 Task: Create a new email rule in Outlook to play a sound and move emails from a specific account to a folder.
Action: Mouse moved to (42, 23)
Screenshot: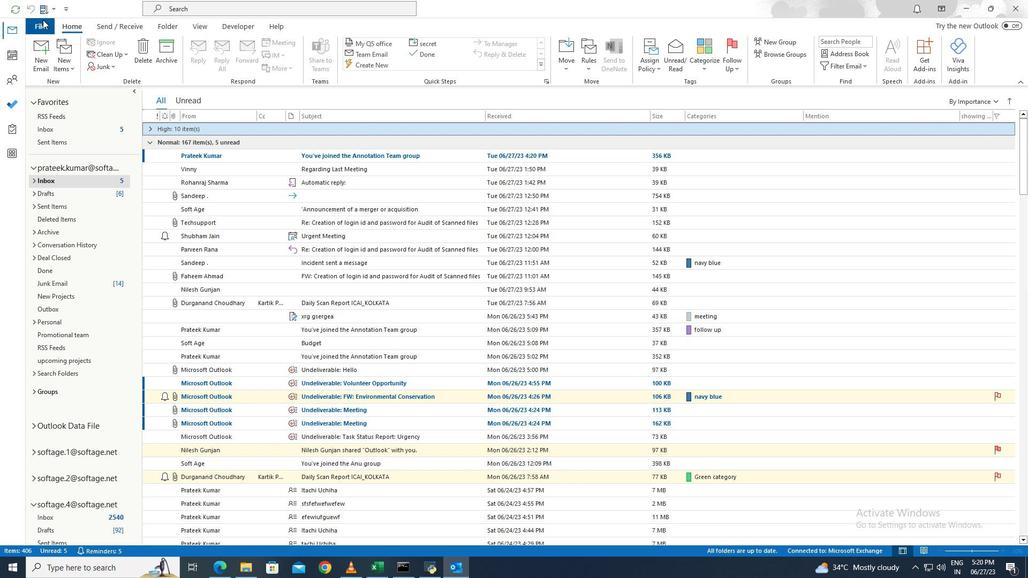 
Action: Mouse pressed left at (42, 23)
Screenshot: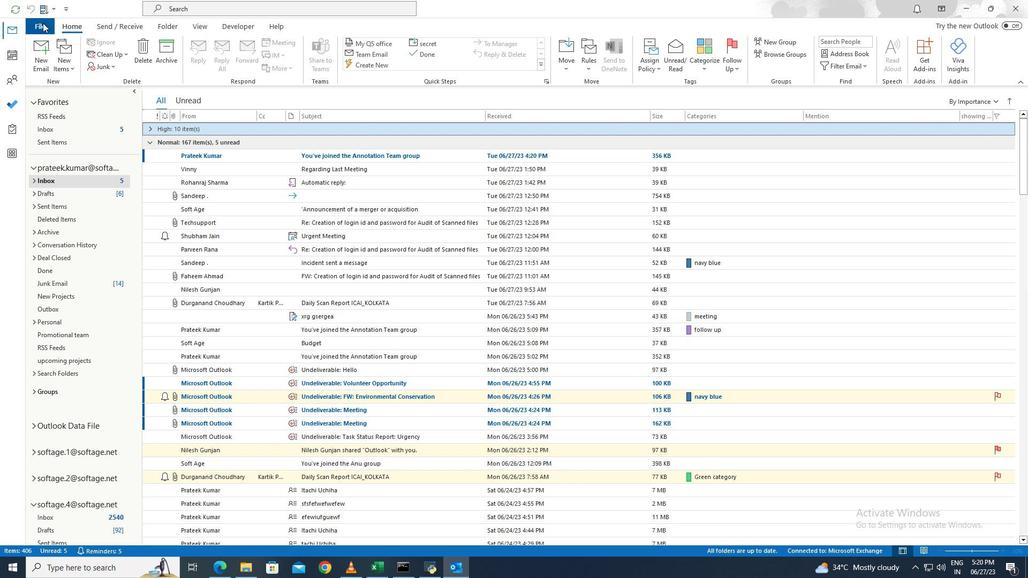 
Action: Mouse moved to (134, 324)
Screenshot: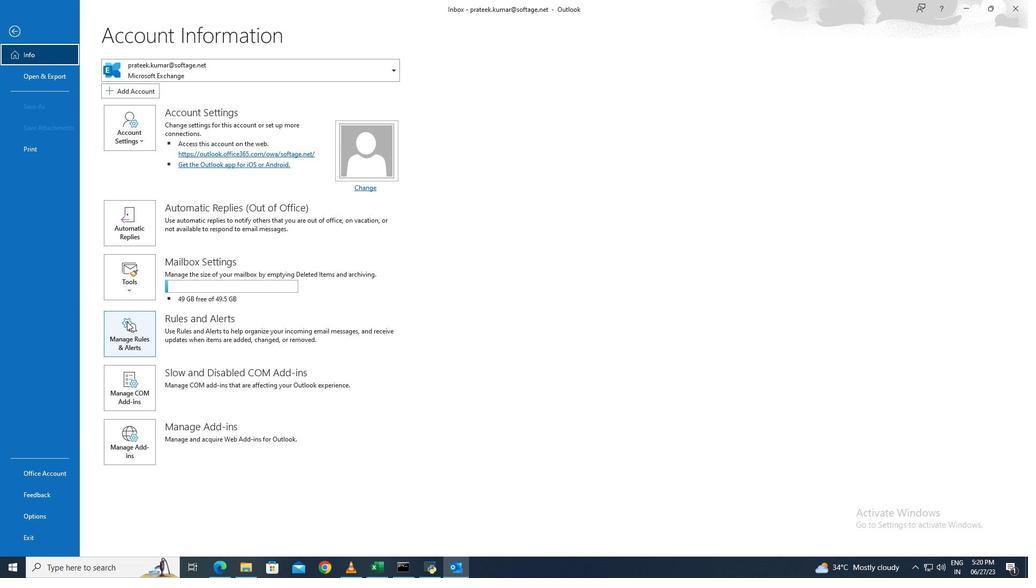 
Action: Mouse pressed left at (134, 324)
Screenshot: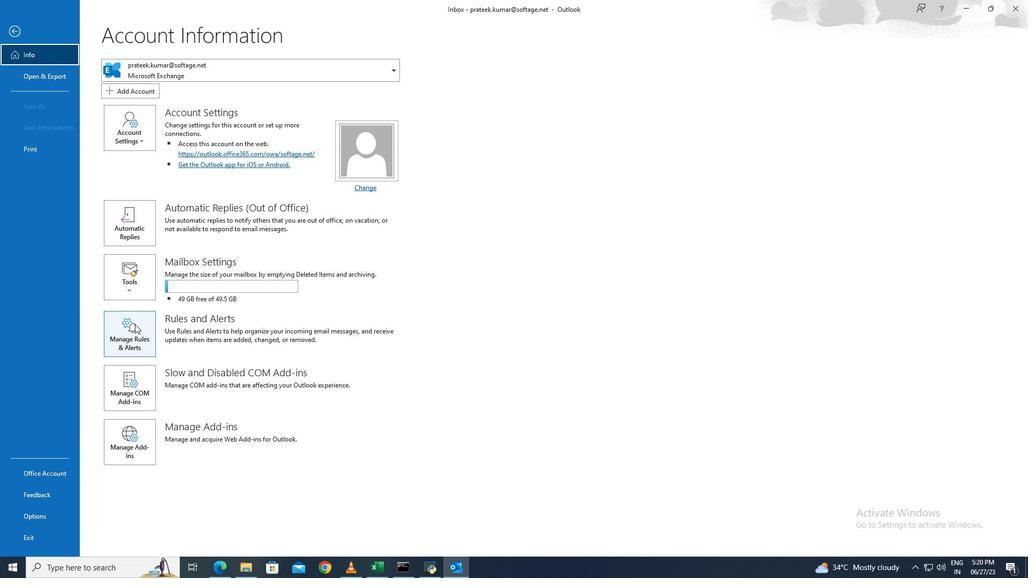 
Action: Mouse moved to (393, 207)
Screenshot: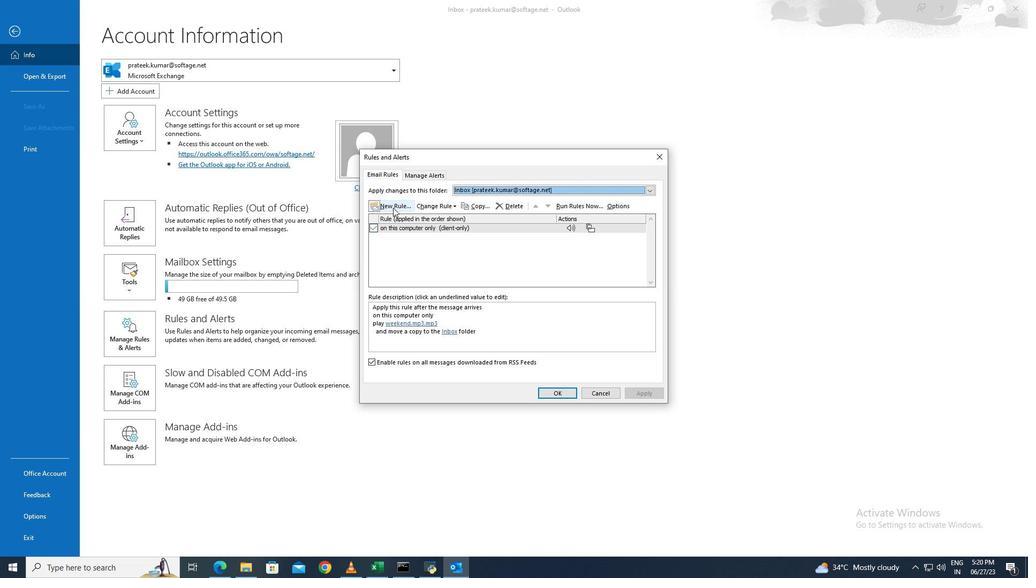 
Action: Mouse pressed left at (393, 207)
Screenshot: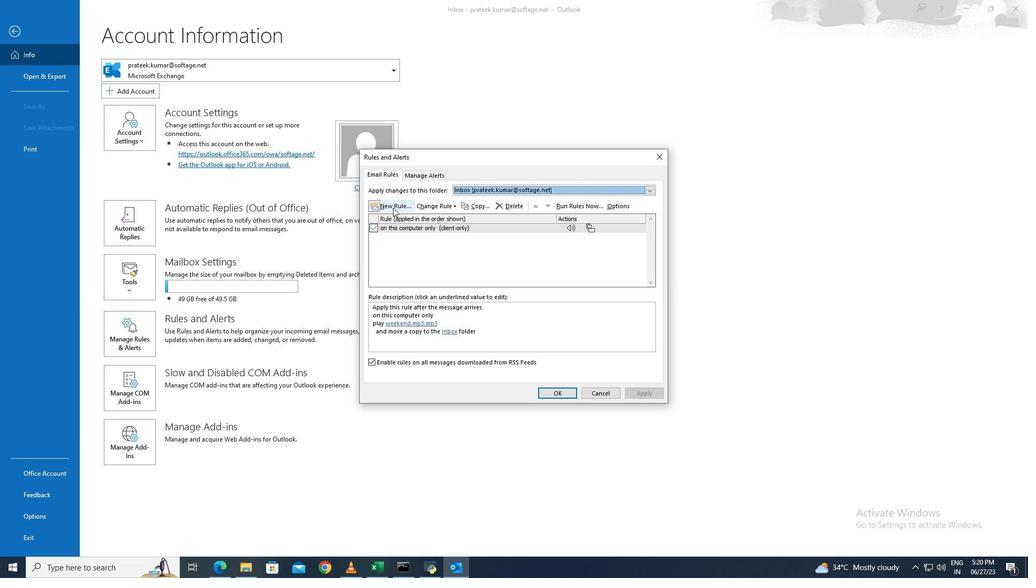 
Action: Mouse moved to (465, 260)
Screenshot: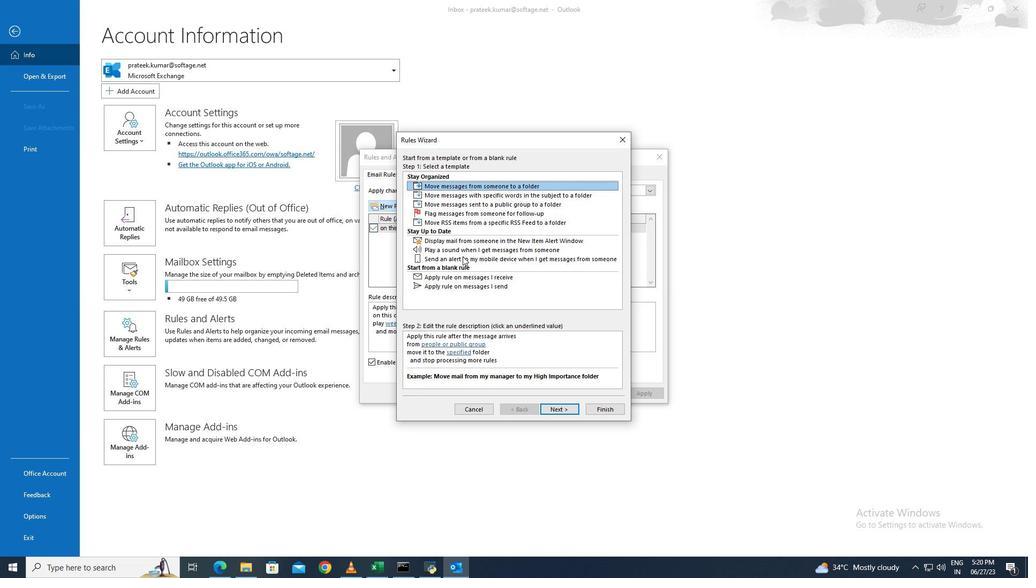 
Action: Mouse pressed left at (465, 260)
Screenshot: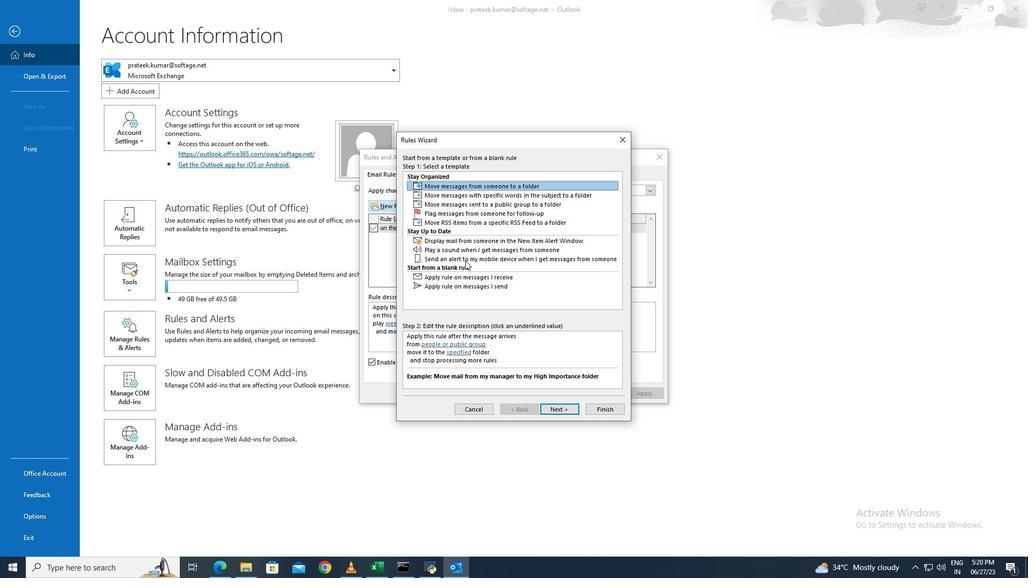 
Action: Mouse moved to (554, 408)
Screenshot: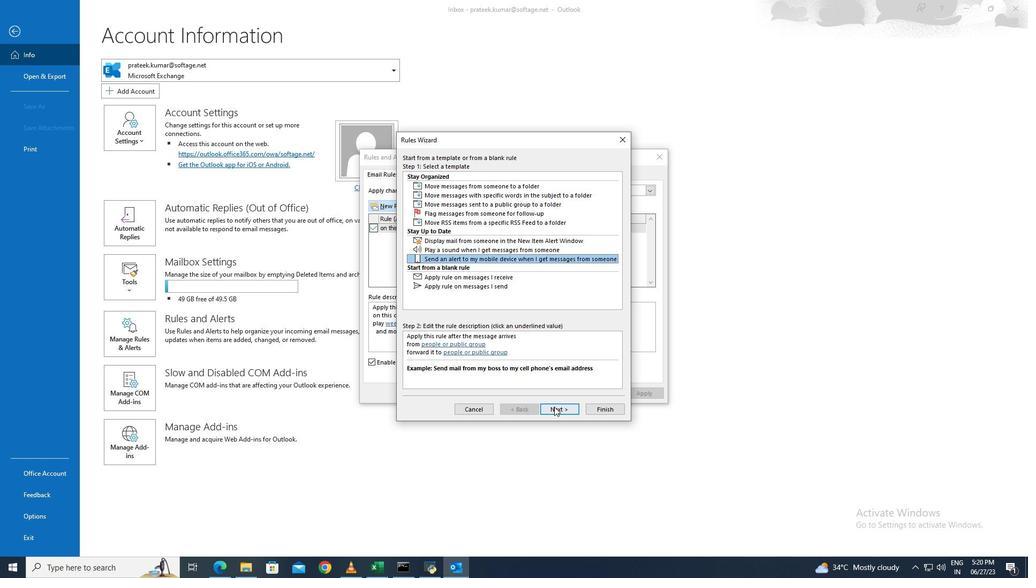 
Action: Mouse pressed left at (554, 408)
Screenshot: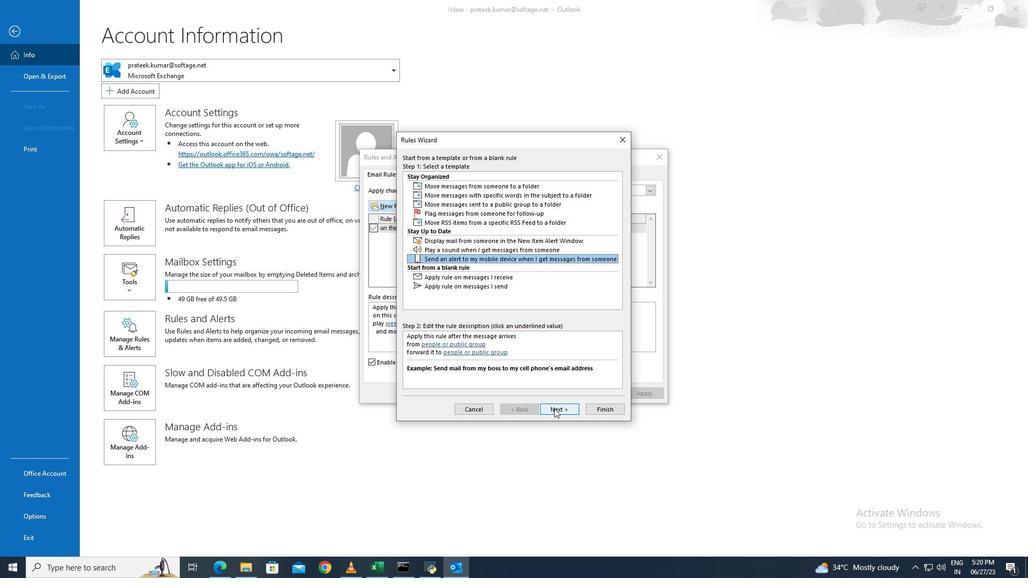 
Action: Mouse moved to (406, 176)
Screenshot: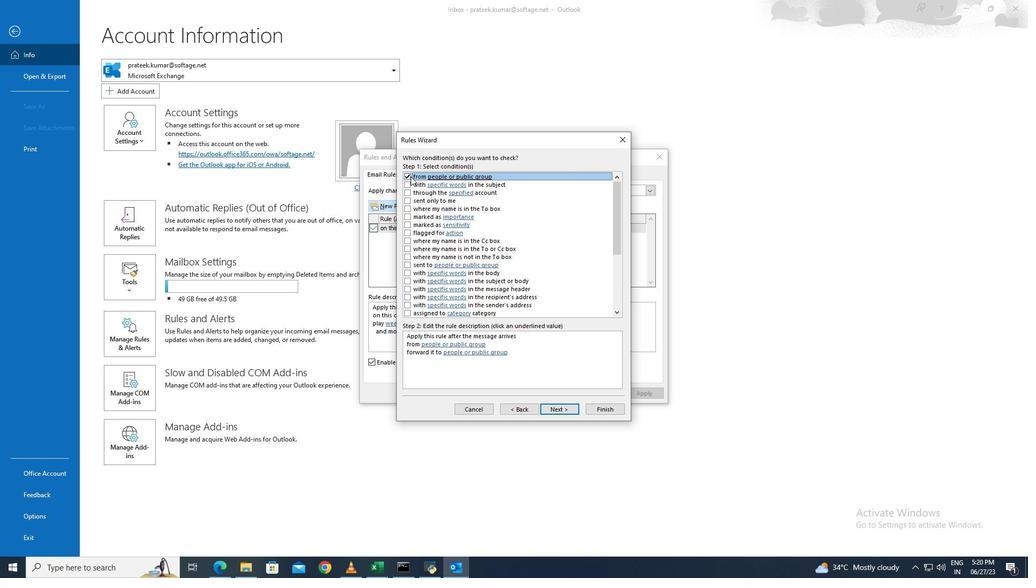 
Action: Mouse pressed left at (406, 176)
Screenshot: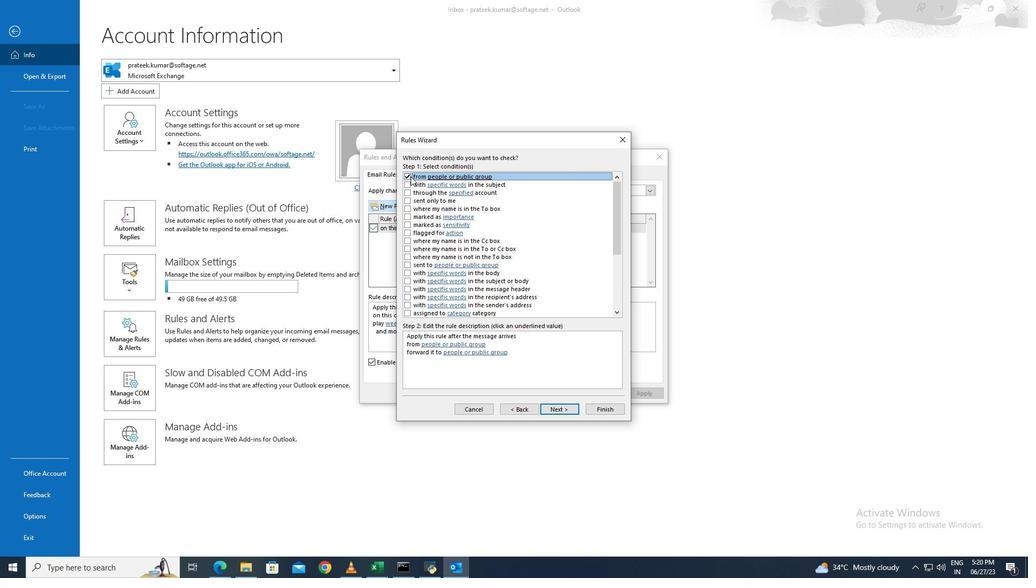 
Action: Mouse moved to (409, 191)
Screenshot: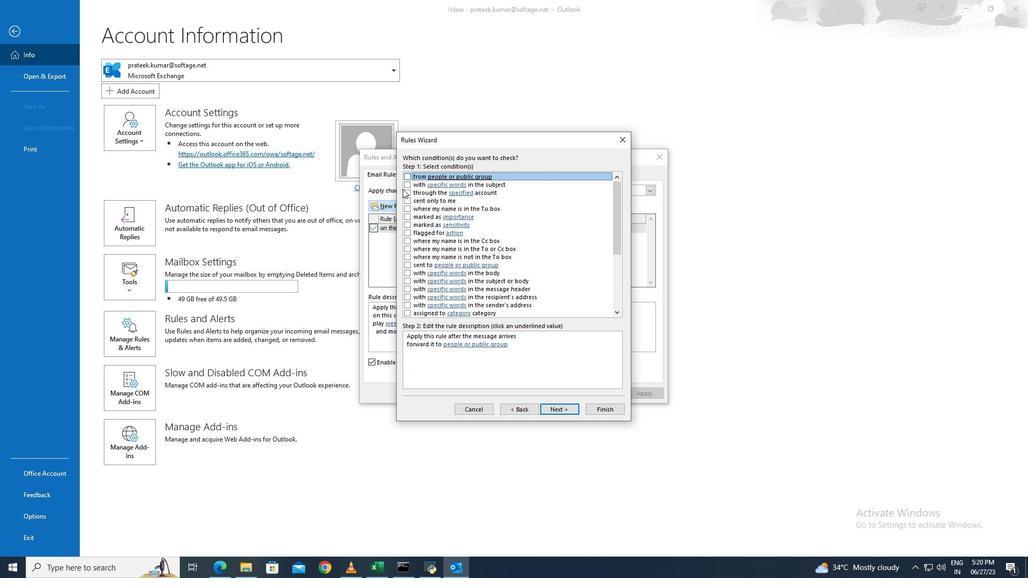 
Action: Mouse pressed left at (409, 191)
Screenshot: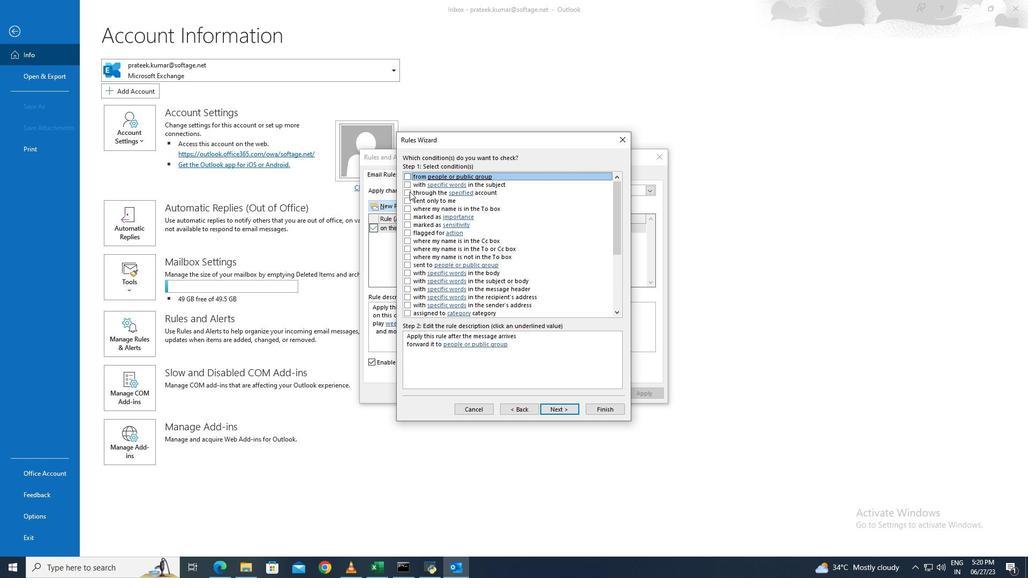 
Action: Mouse moved to (462, 347)
Screenshot: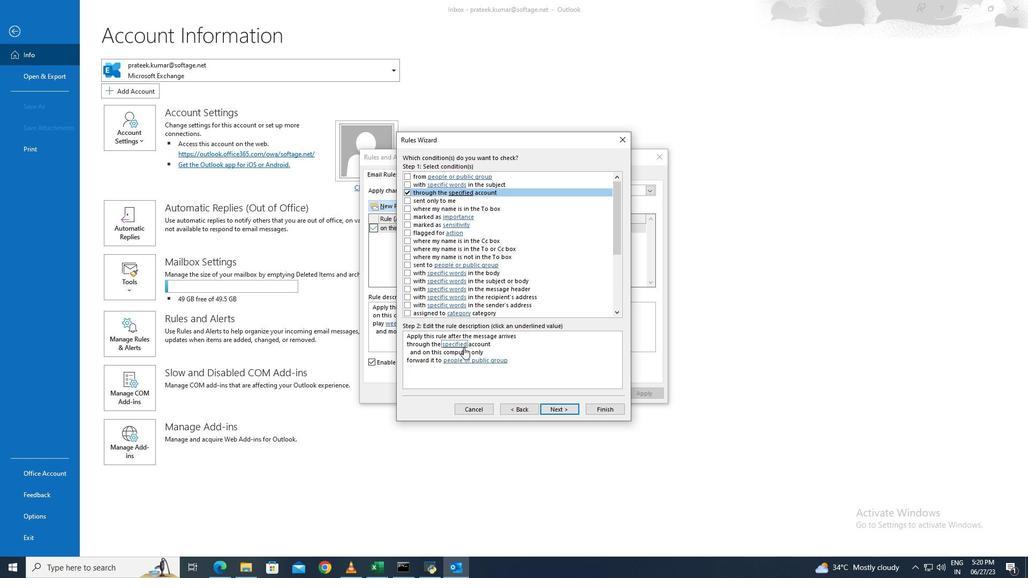 
Action: Mouse pressed left at (462, 347)
Screenshot: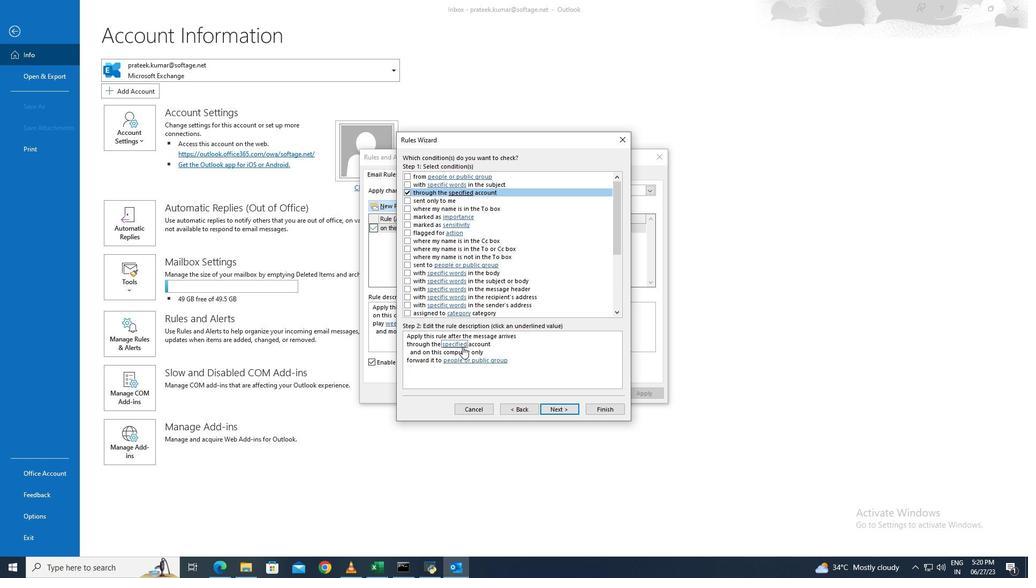 
Action: Mouse moved to (516, 296)
Screenshot: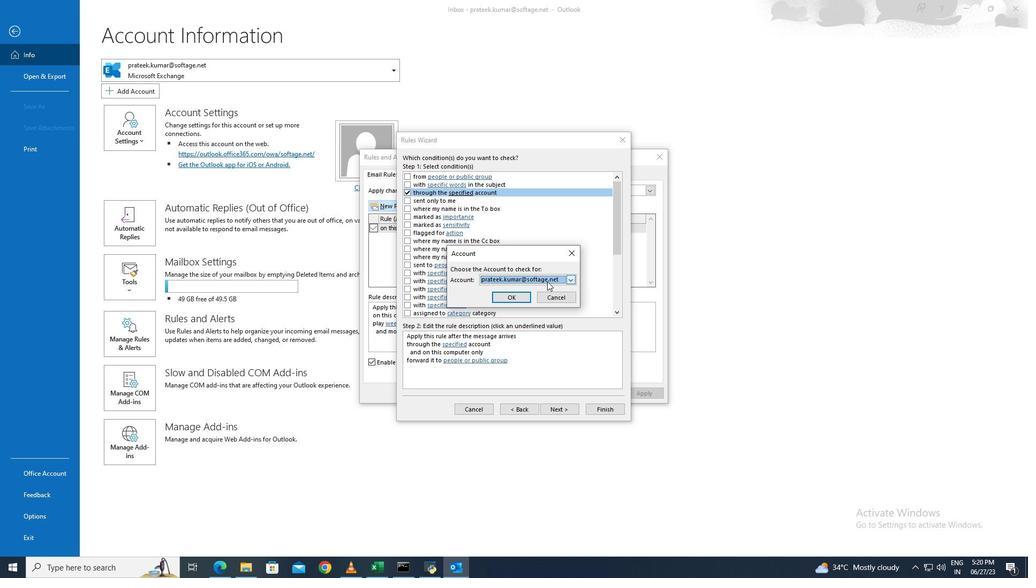 
Action: Mouse pressed left at (516, 296)
Screenshot: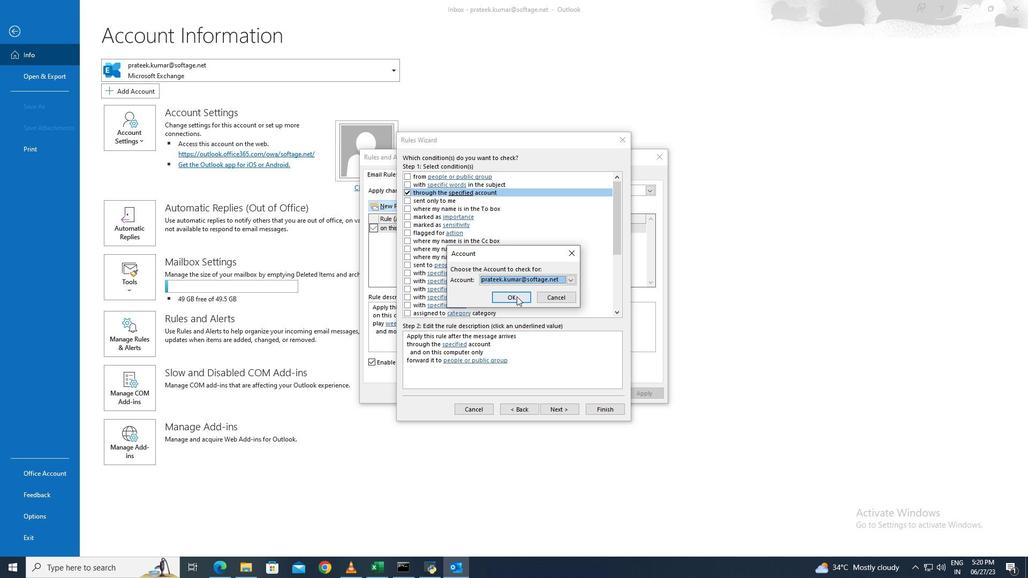 
Action: Mouse moved to (549, 404)
Screenshot: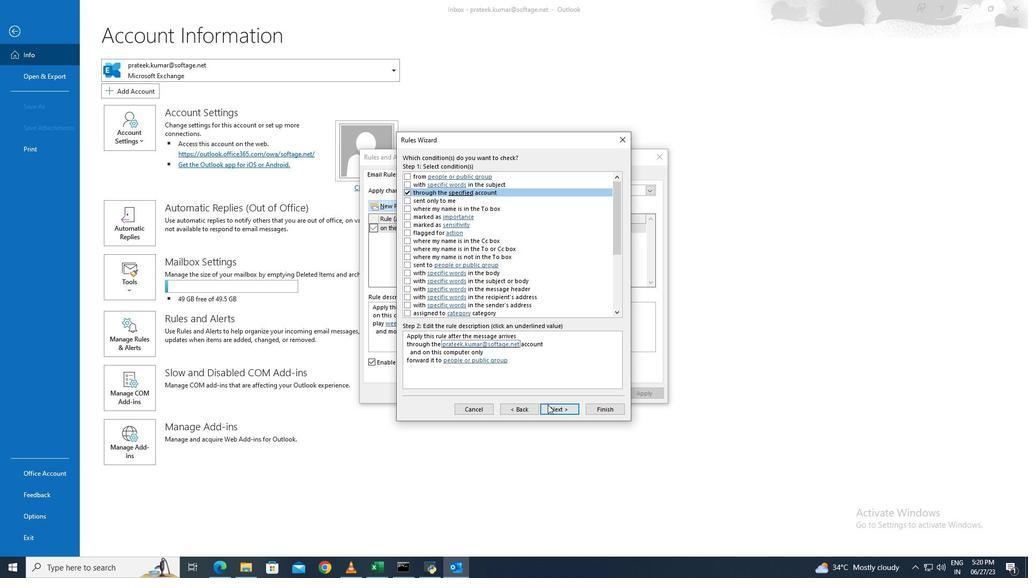 
Action: Mouse pressed left at (549, 404)
Screenshot: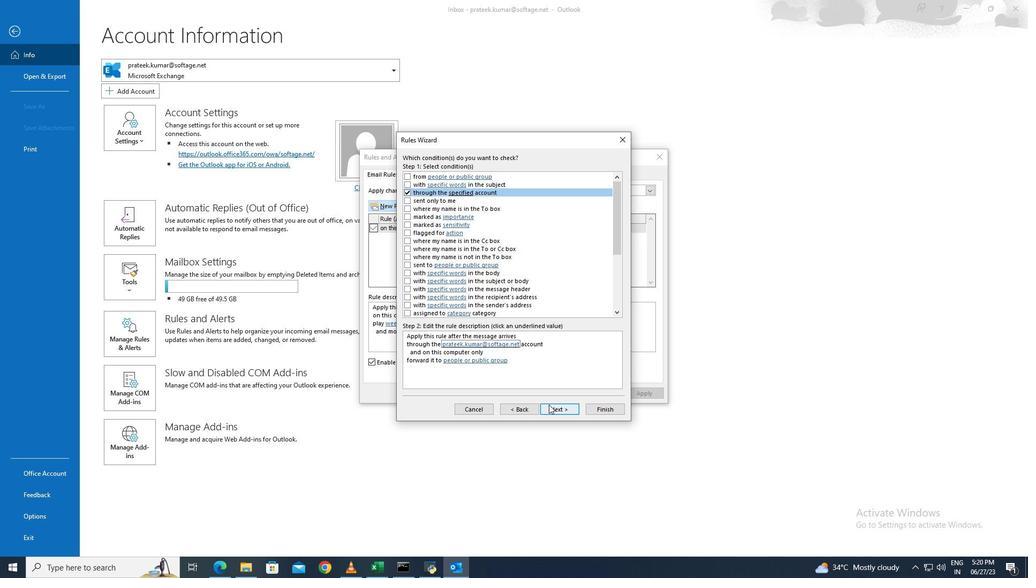 
Action: Mouse moved to (405, 175)
Screenshot: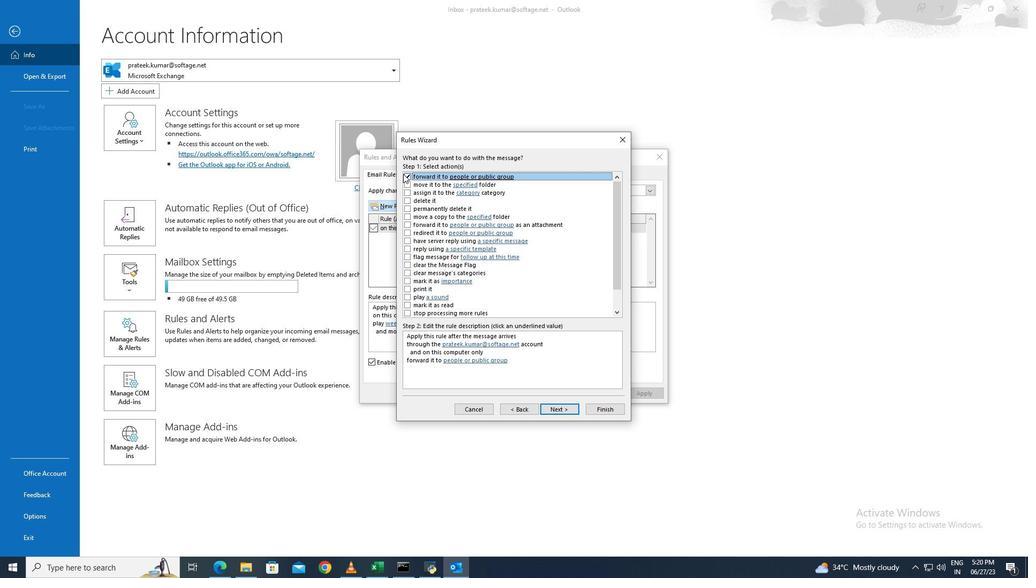 
Action: Mouse pressed left at (405, 175)
Screenshot: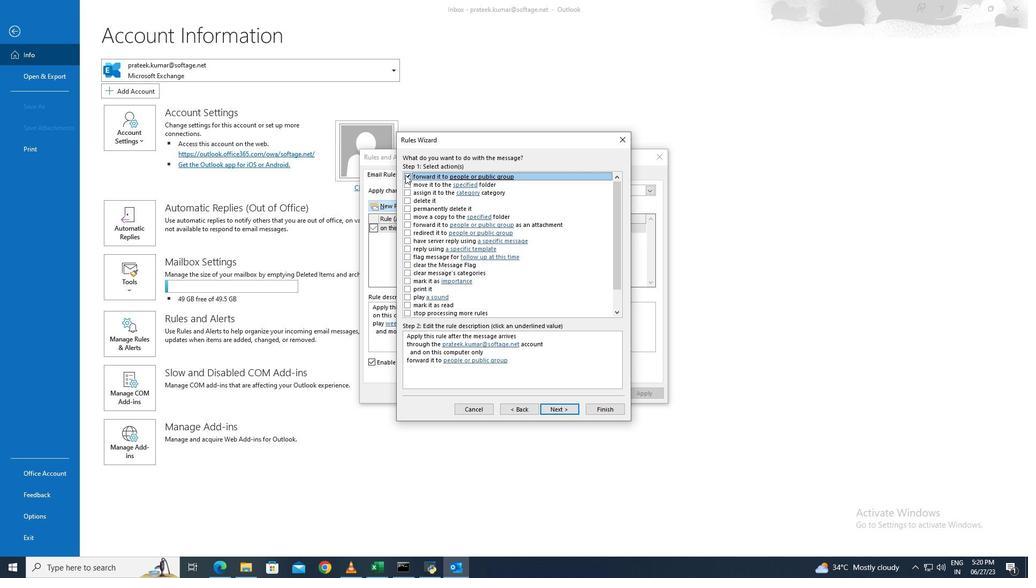 
Action: Mouse moved to (556, 407)
Screenshot: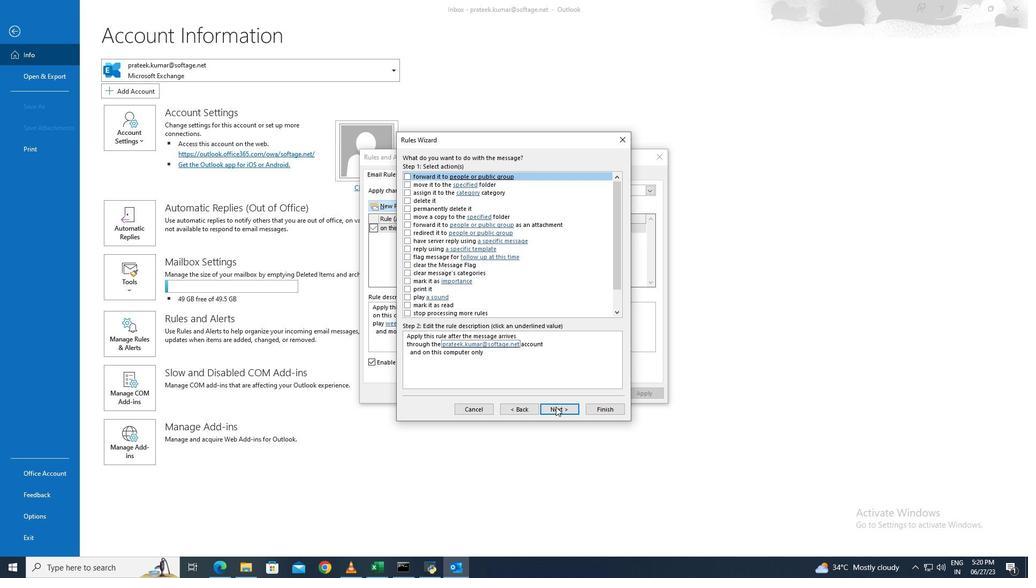 
Action: Mouse pressed left at (556, 407)
Screenshot: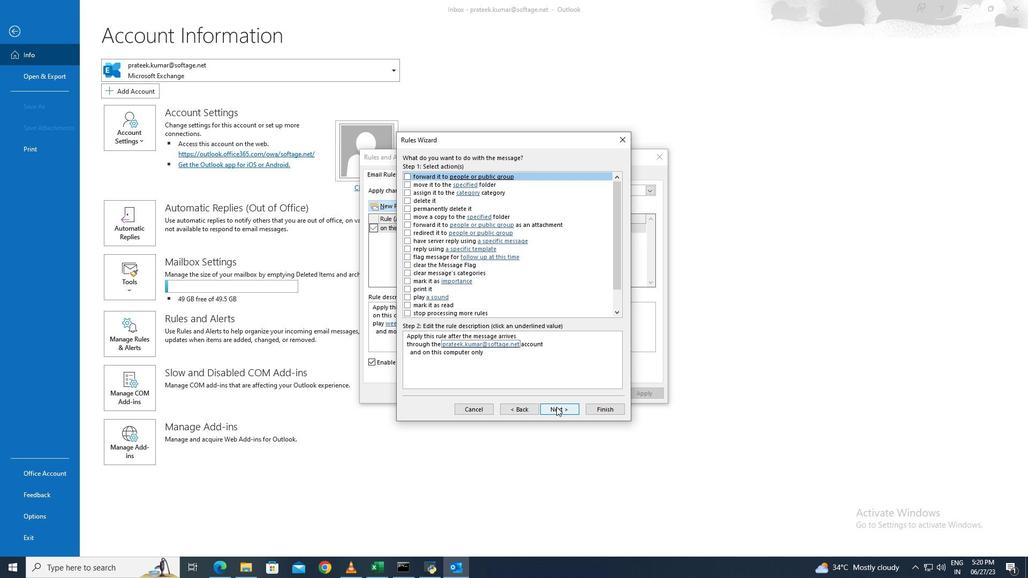 
Action: Mouse moved to (499, 311)
Screenshot: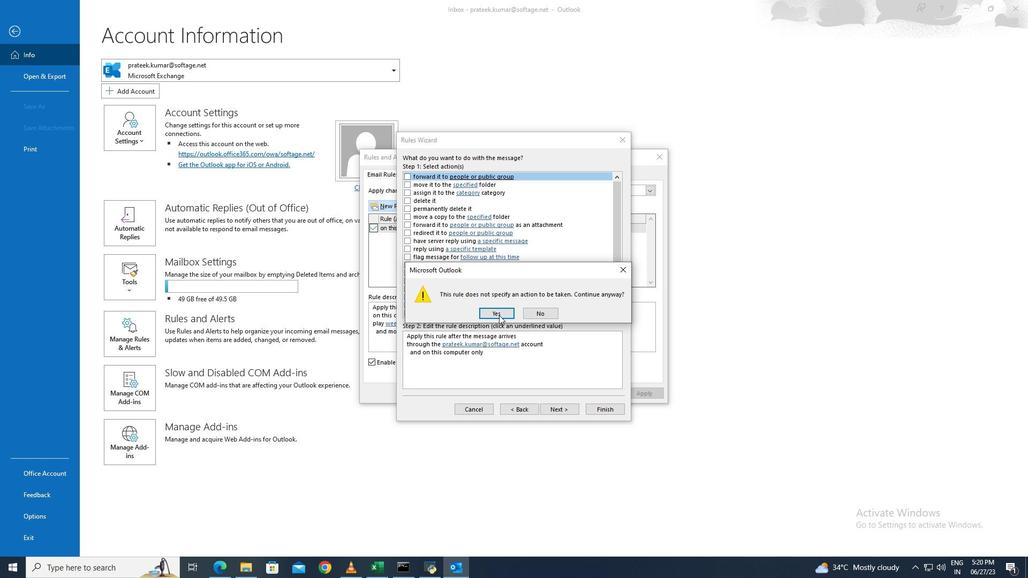 
Action: Mouse pressed left at (499, 311)
Screenshot: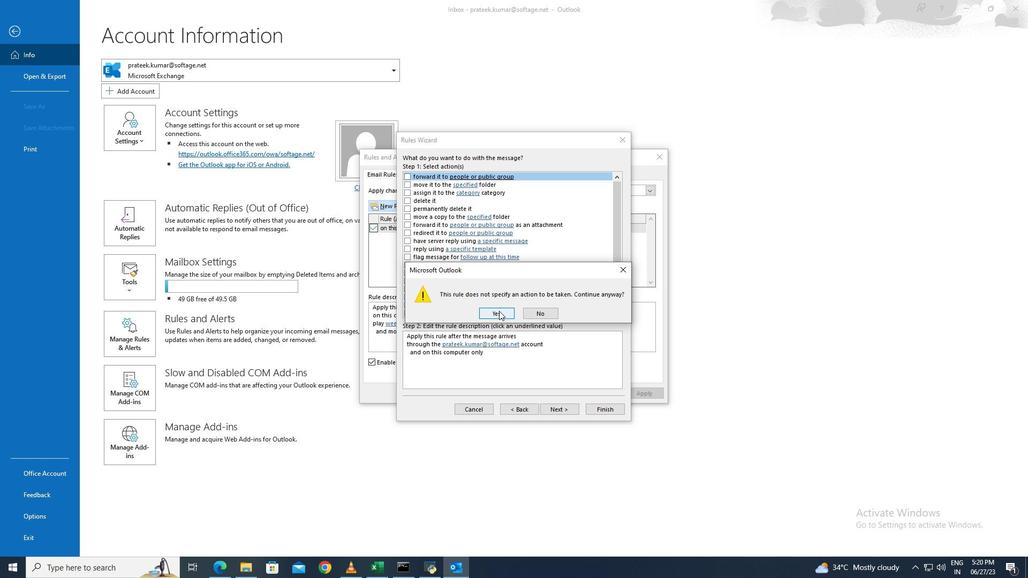 
Action: Mouse moved to (566, 409)
Screenshot: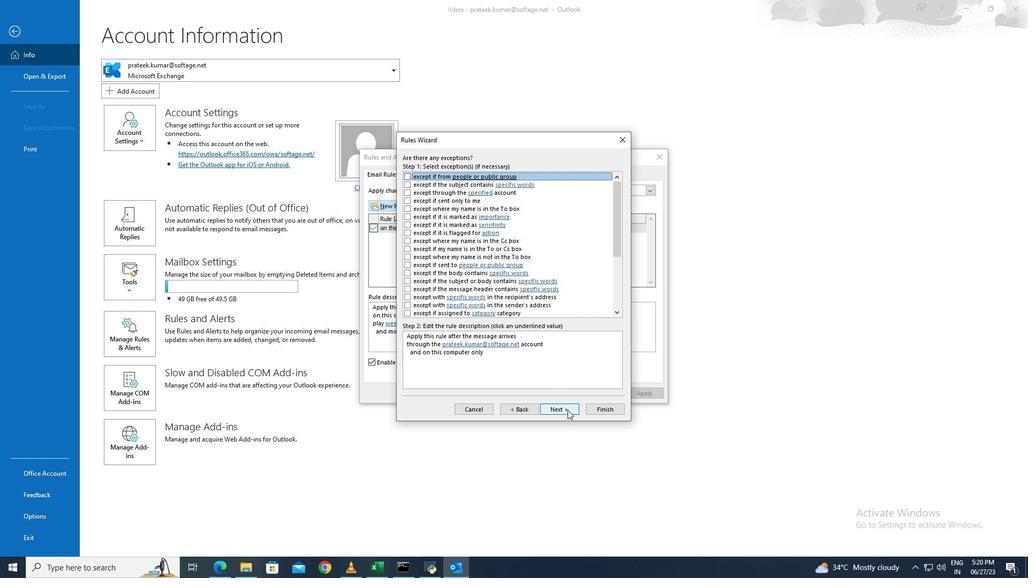
Action: Mouse pressed left at (566, 409)
Screenshot: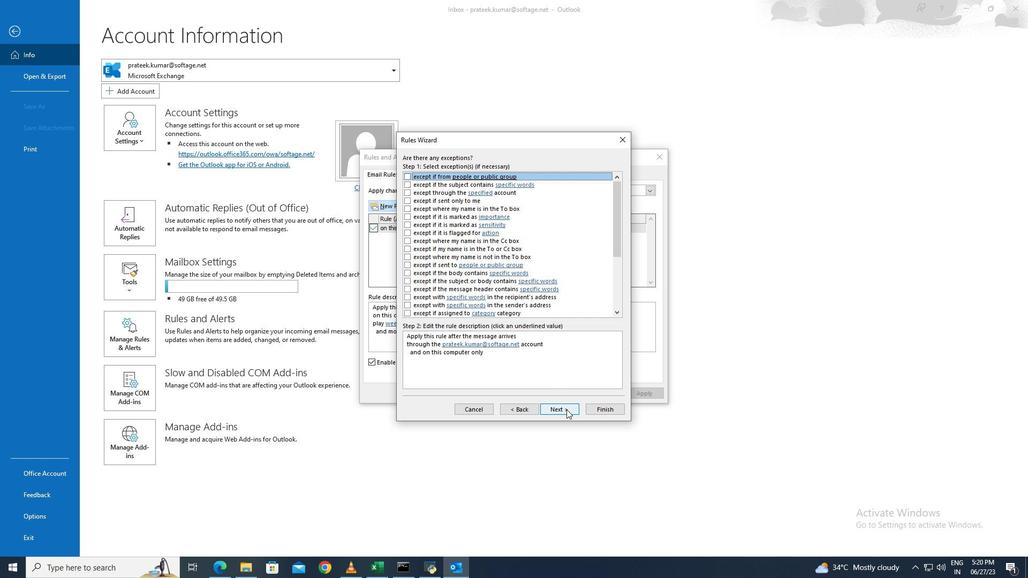 
Action: Mouse moved to (594, 408)
Screenshot: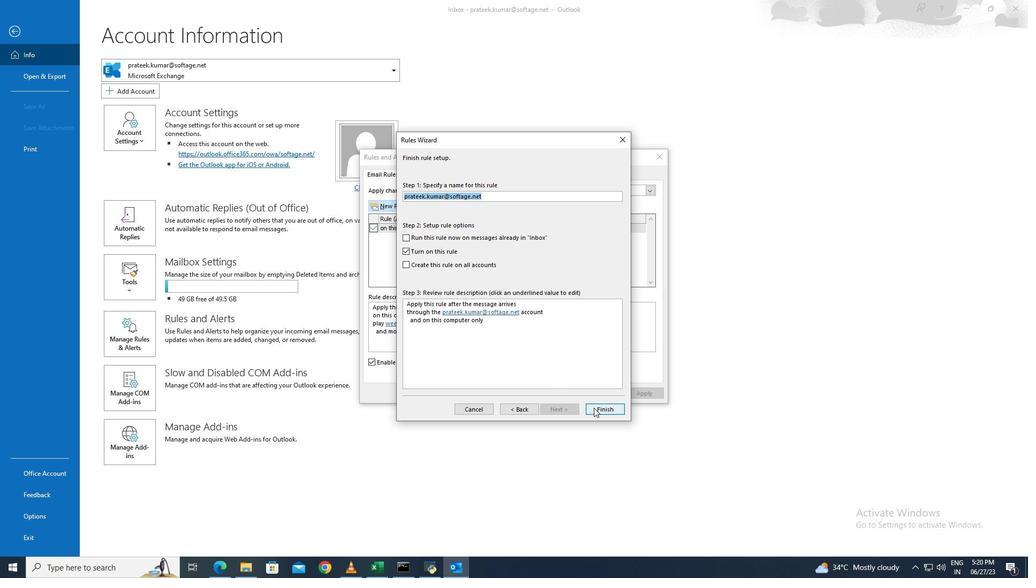 
Action: Mouse pressed left at (594, 408)
Screenshot: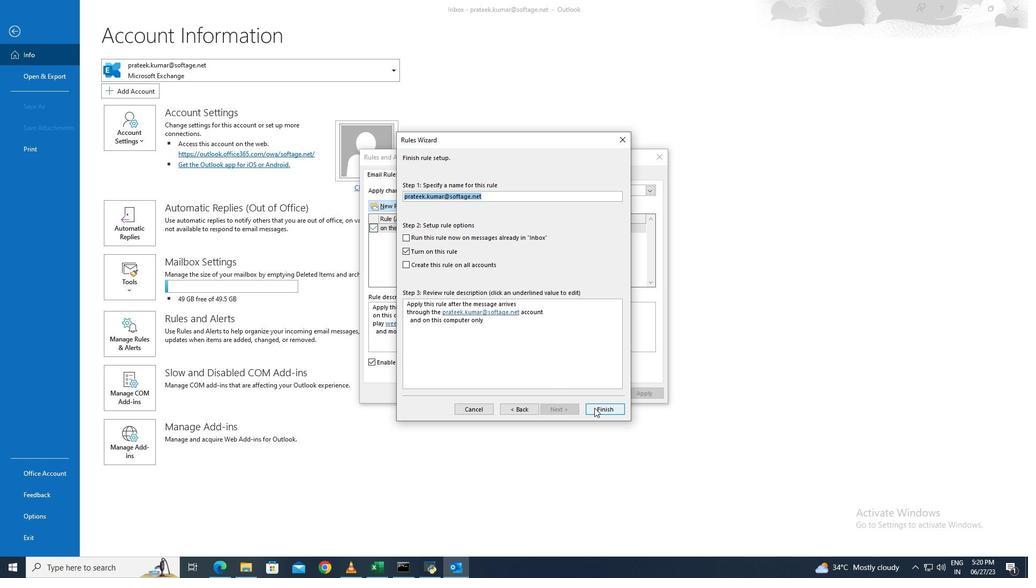 
Action: Mouse moved to (518, 313)
Screenshot: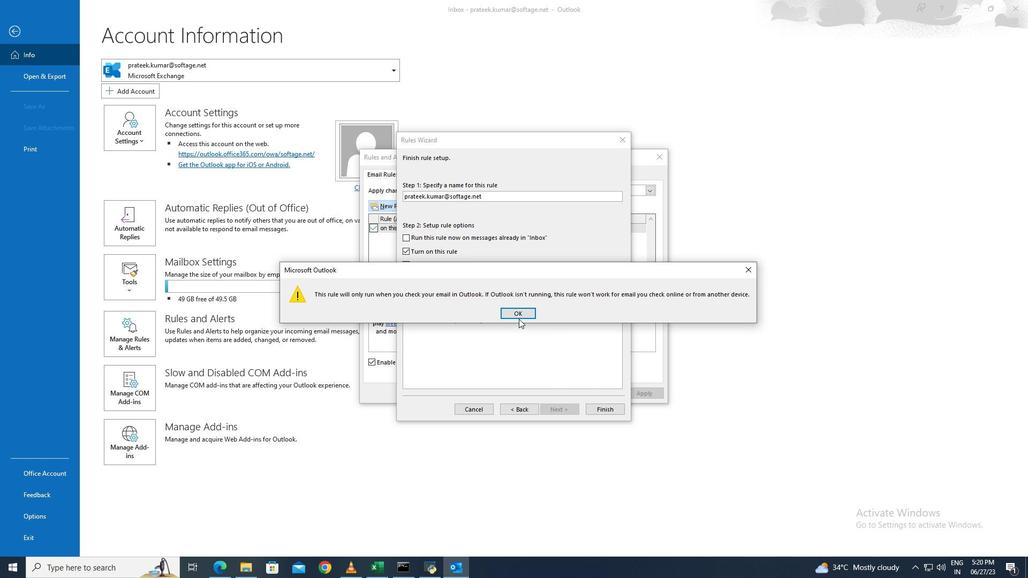 
Action: Mouse pressed left at (518, 313)
Screenshot: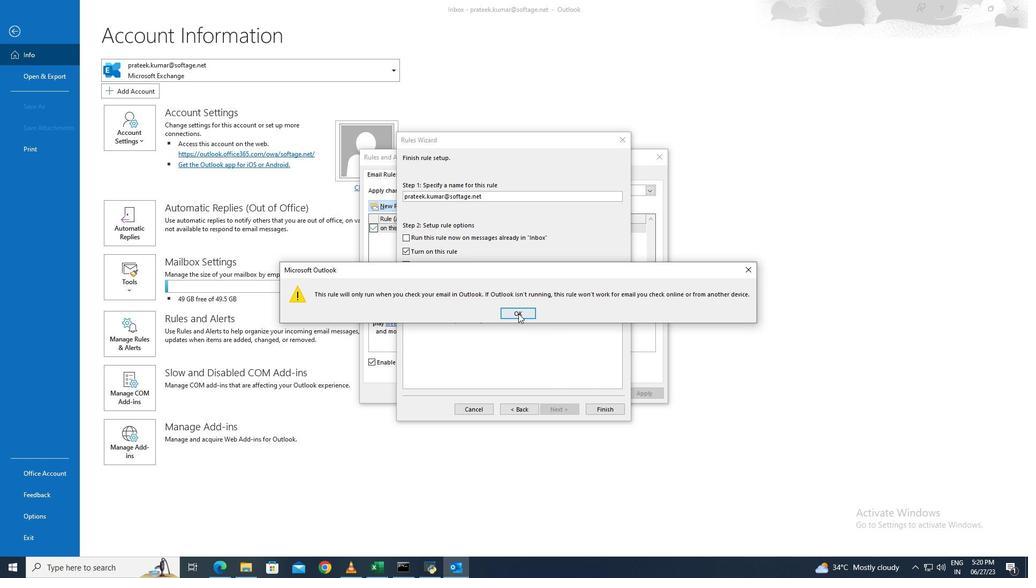 
Action: Mouse moved to (635, 394)
Screenshot: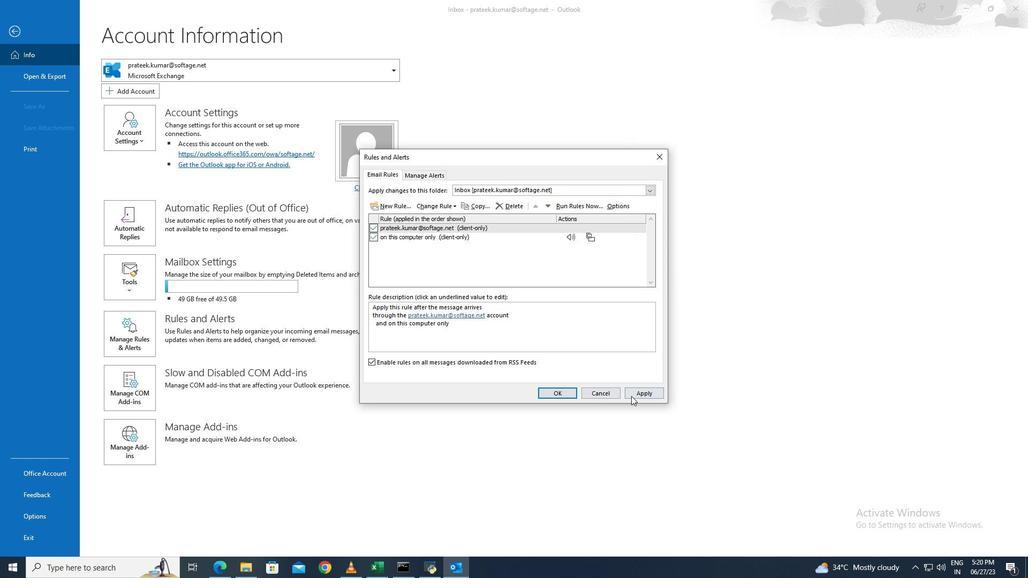 
Action: Mouse pressed left at (635, 394)
Screenshot: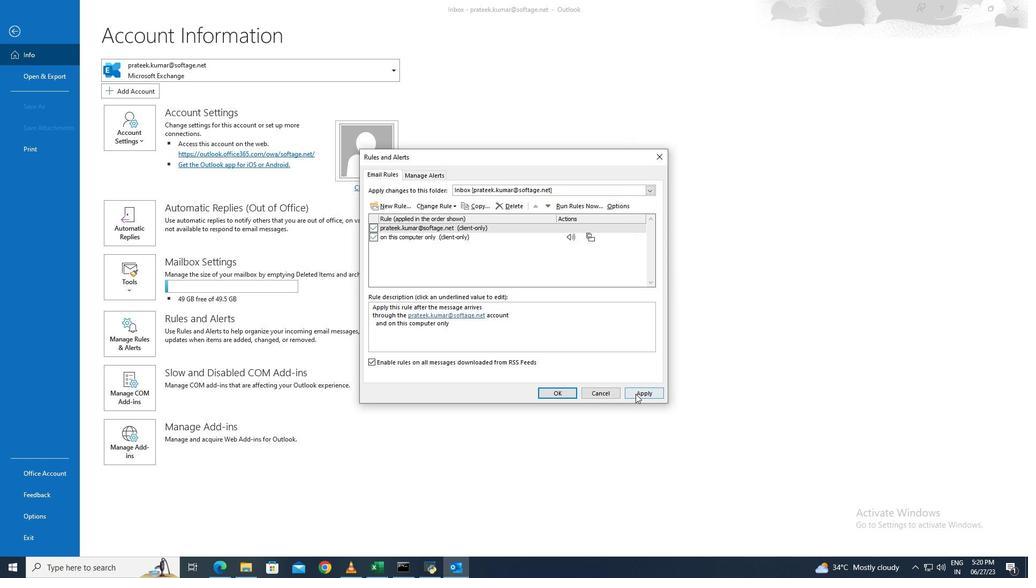 
Action: Mouse moved to (565, 391)
Screenshot: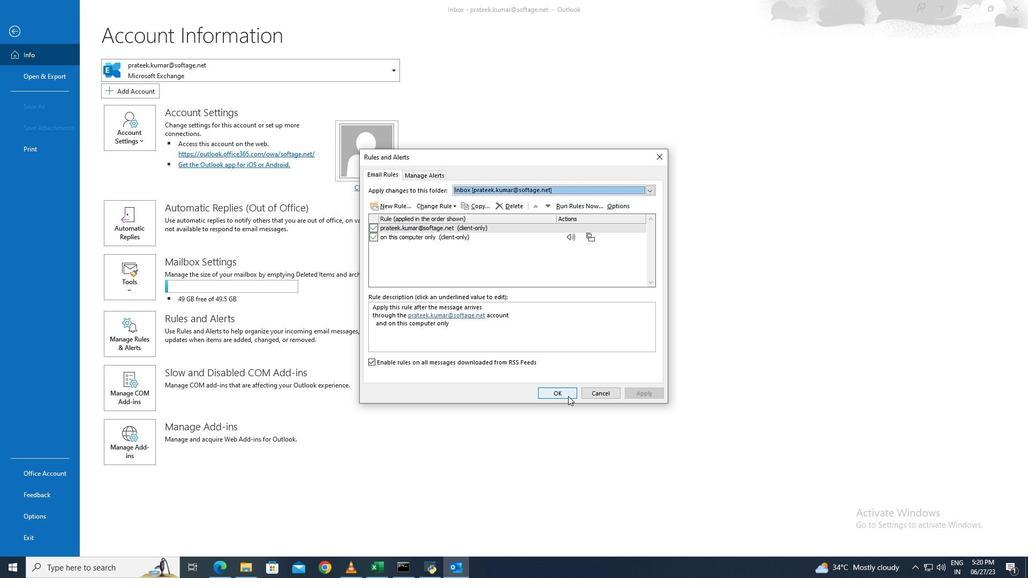 
Action: Mouse pressed left at (565, 391)
Screenshot: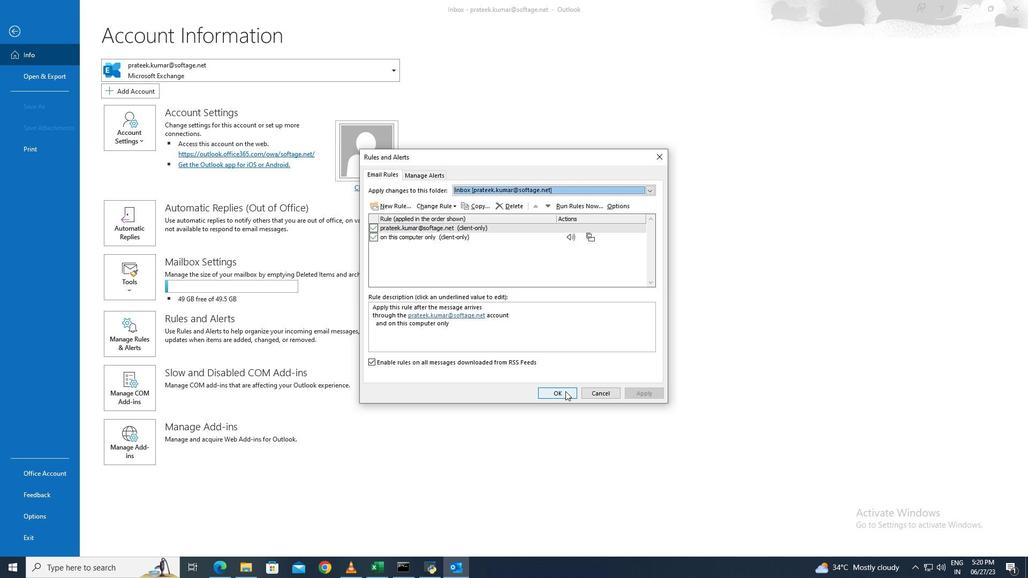 
